Task: Look for properties with a fixer-upper.
Action: Mouse moved to (540, 234)
Screenshot: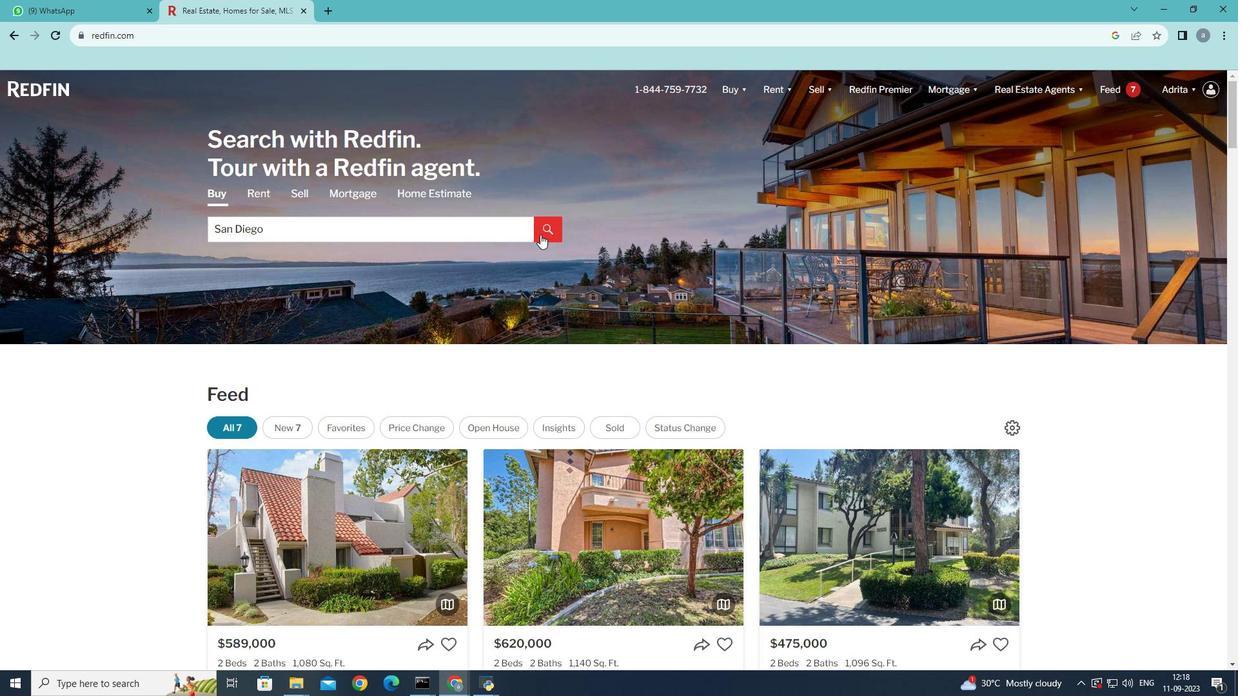 
Action: Mouse pressed left at (540, 234)
Screenshot: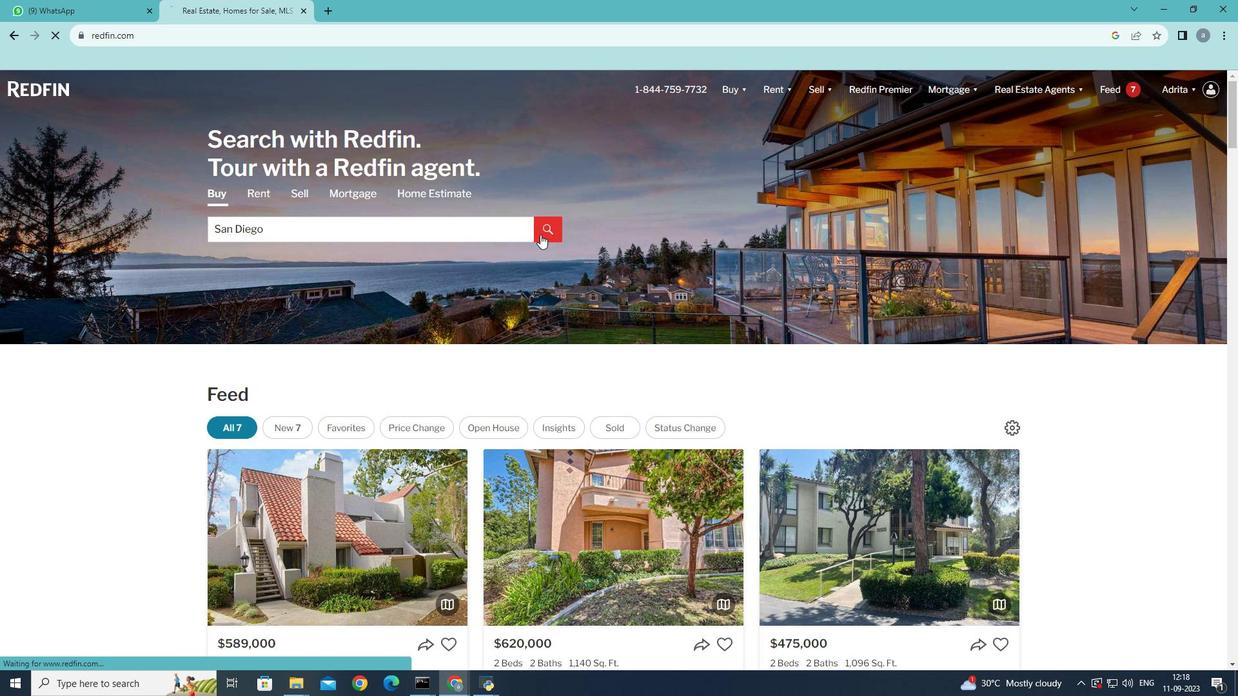 
Action: Mouse moved to (1111, 177)
Screenshot: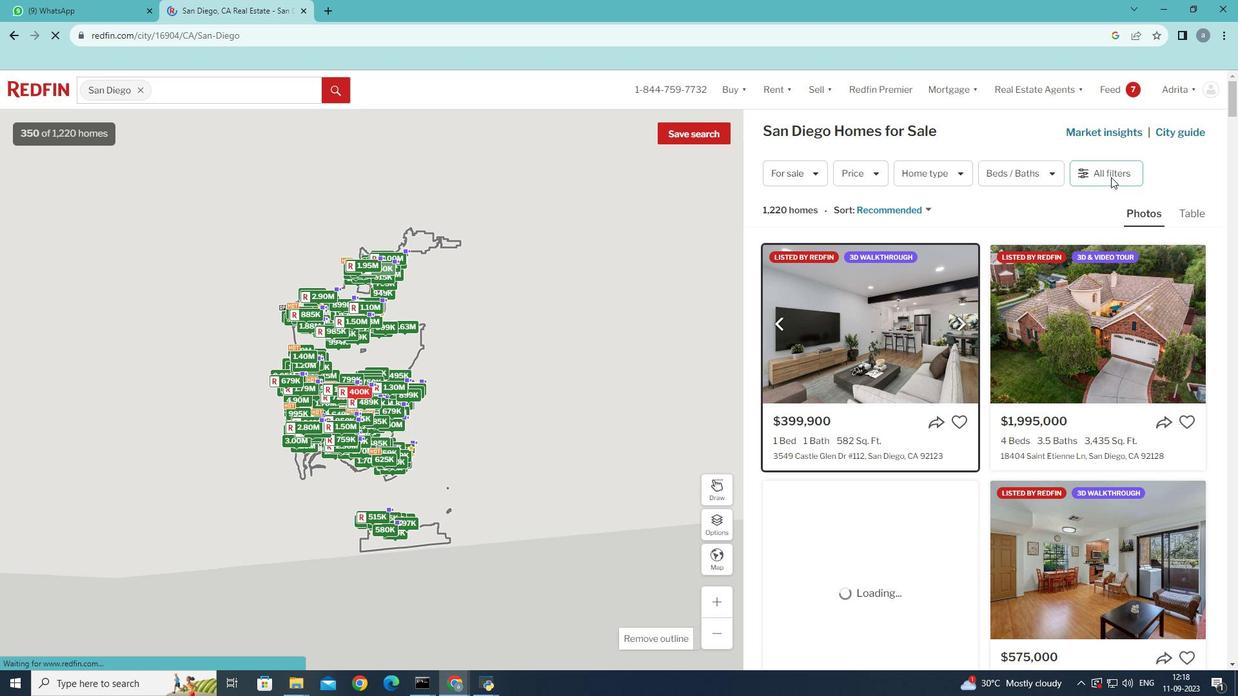 
Action: Mouse pressed left at (1111, 177)
Screenshot: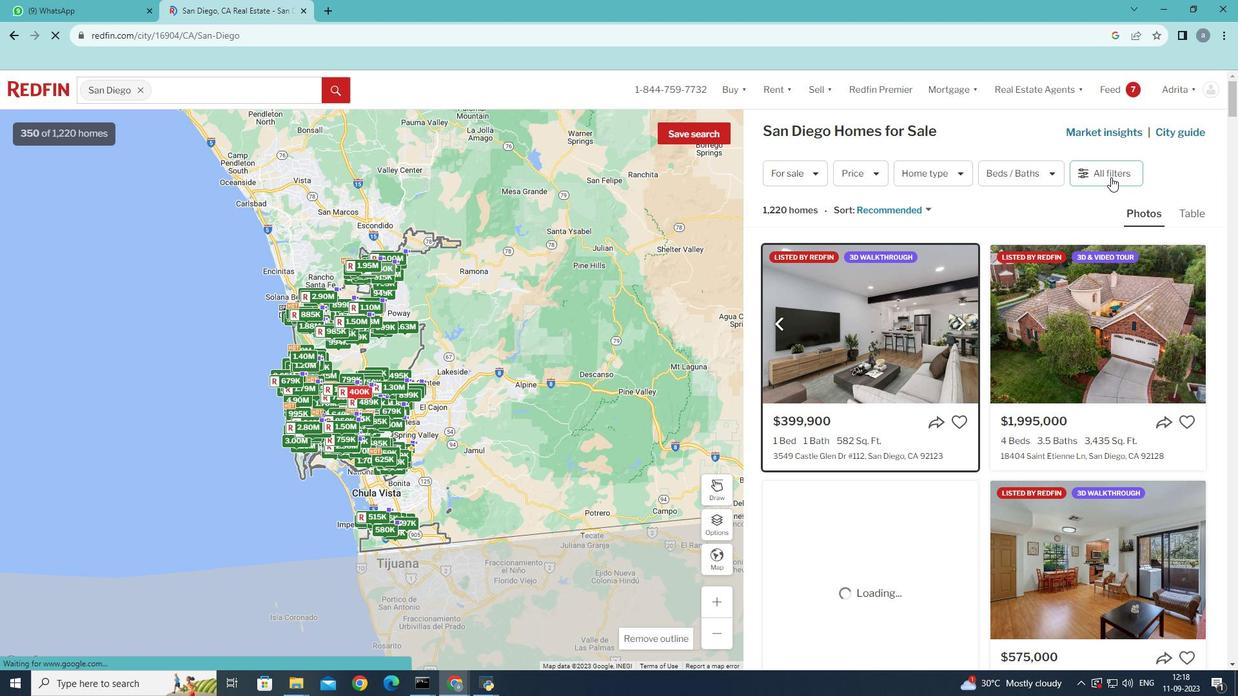 
Action: Mouse moved to (1019, 357)
Screenshot: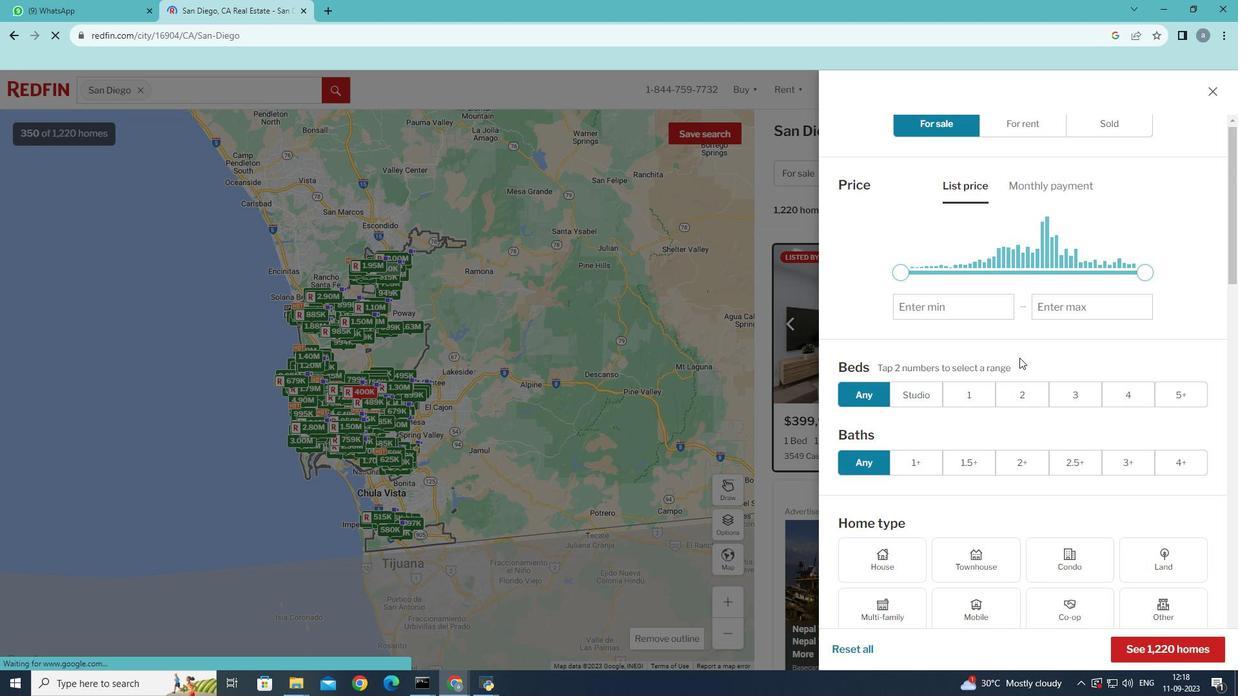 
Action: Mouse scrolled (1019, 357) with delta (0, 0)
Screenshot: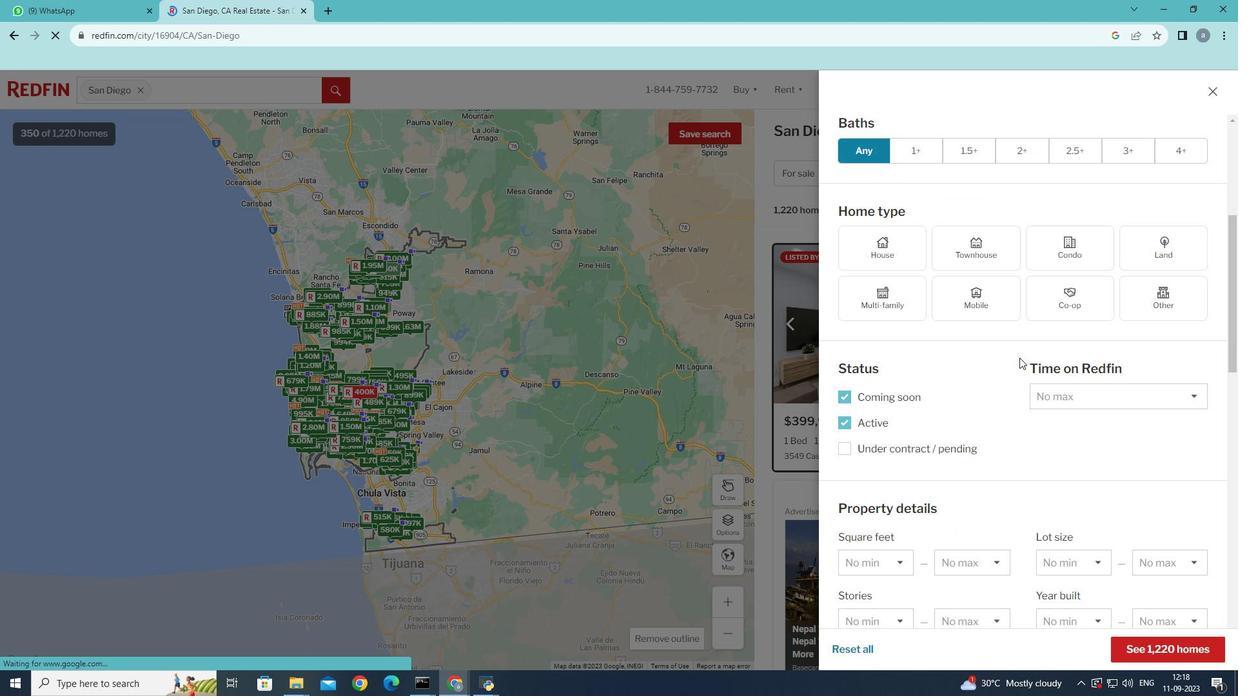 
Action: Mouse scrolled (1019, 357) with delta (0, 0)
Screenshot: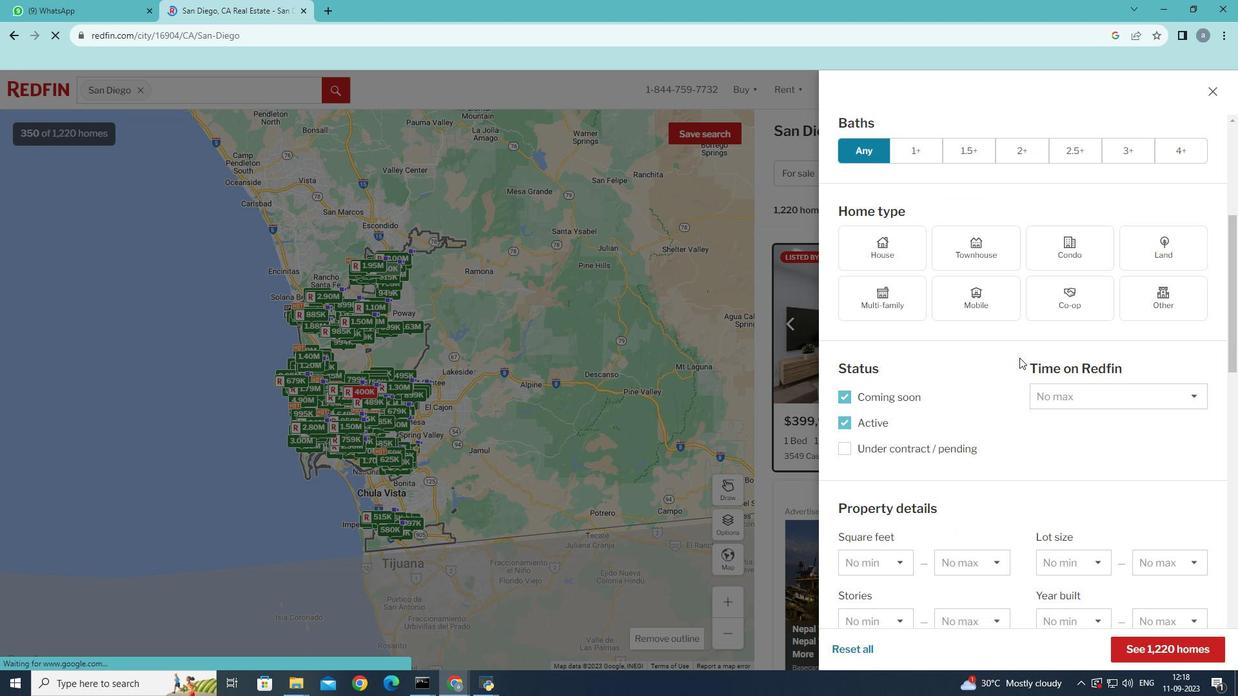 
Action: Mouse scrolled (1019, 357) with delta (0, 0)
Screenshot: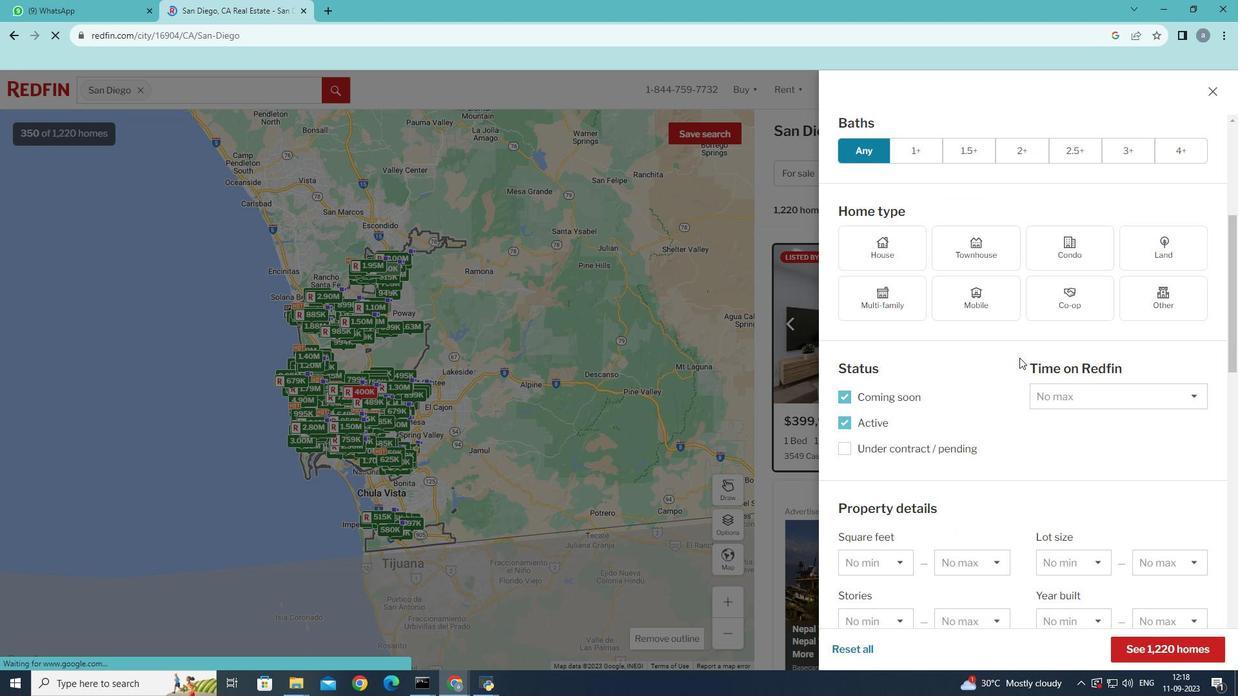 
Action: Mouse scrolled (1019, 357) with delta (0, 0)
Screenshot: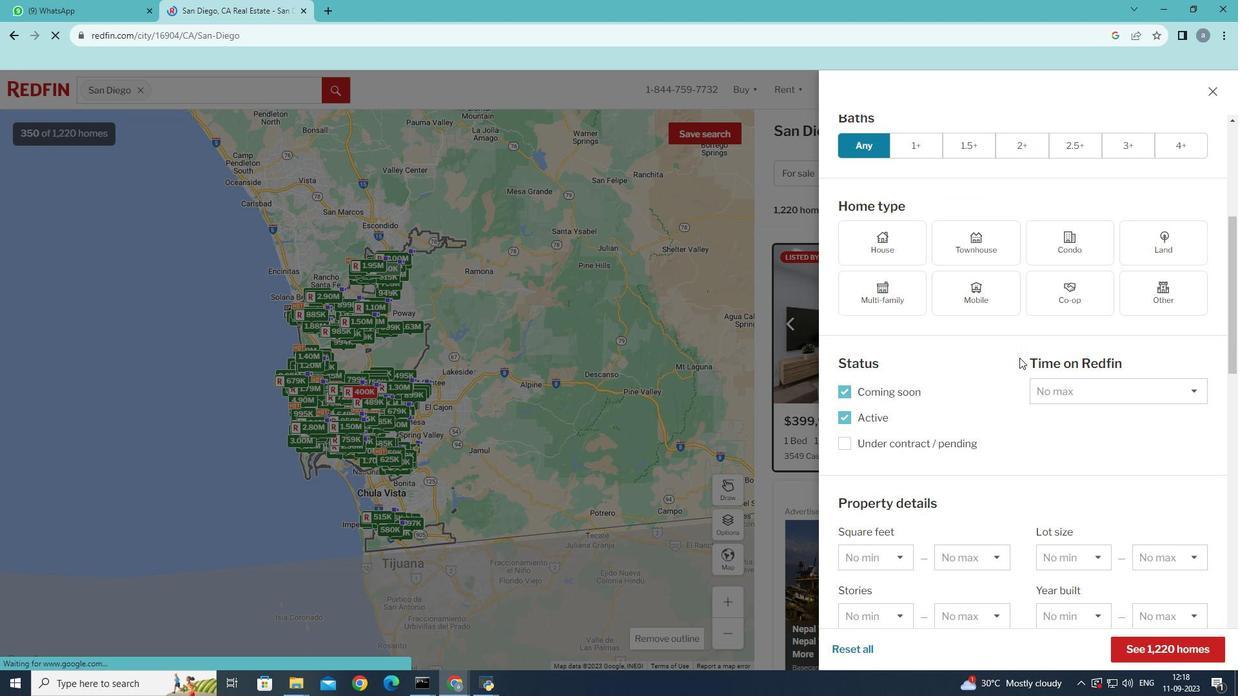 
Action: Mouse scrolled (1019, 357) with delta (0, 0)
Screenshot: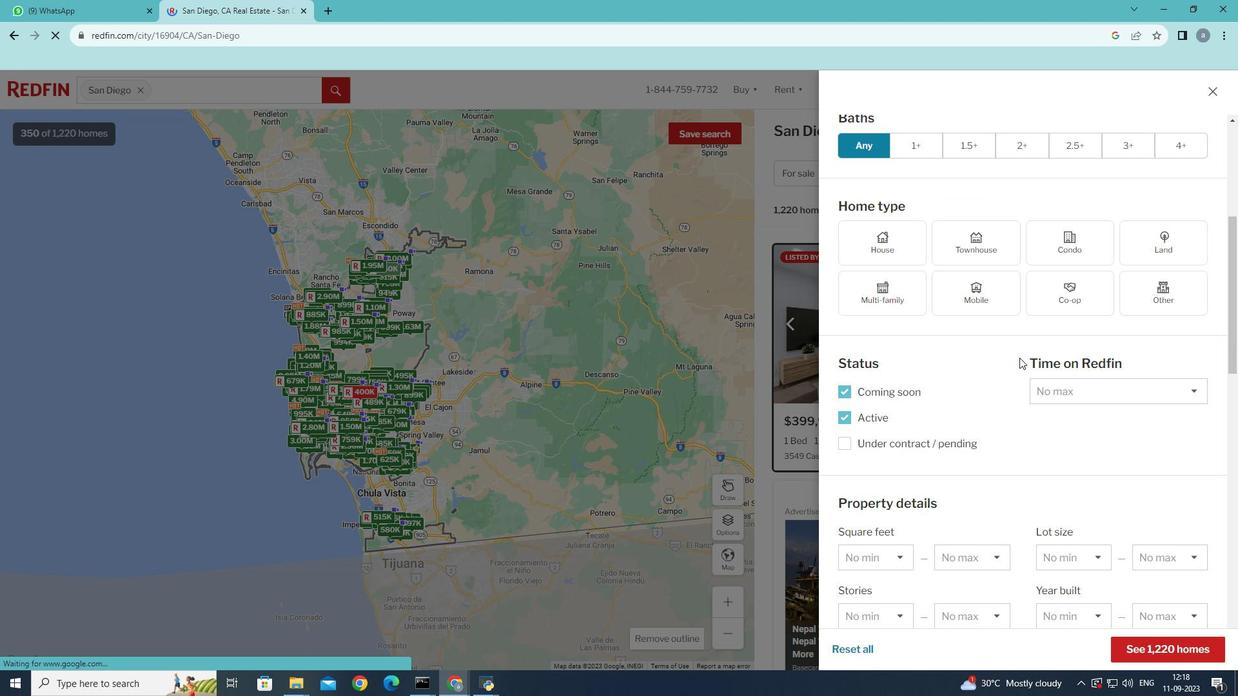 
Action: Mouse moved to (1019, 357)
Screenshot: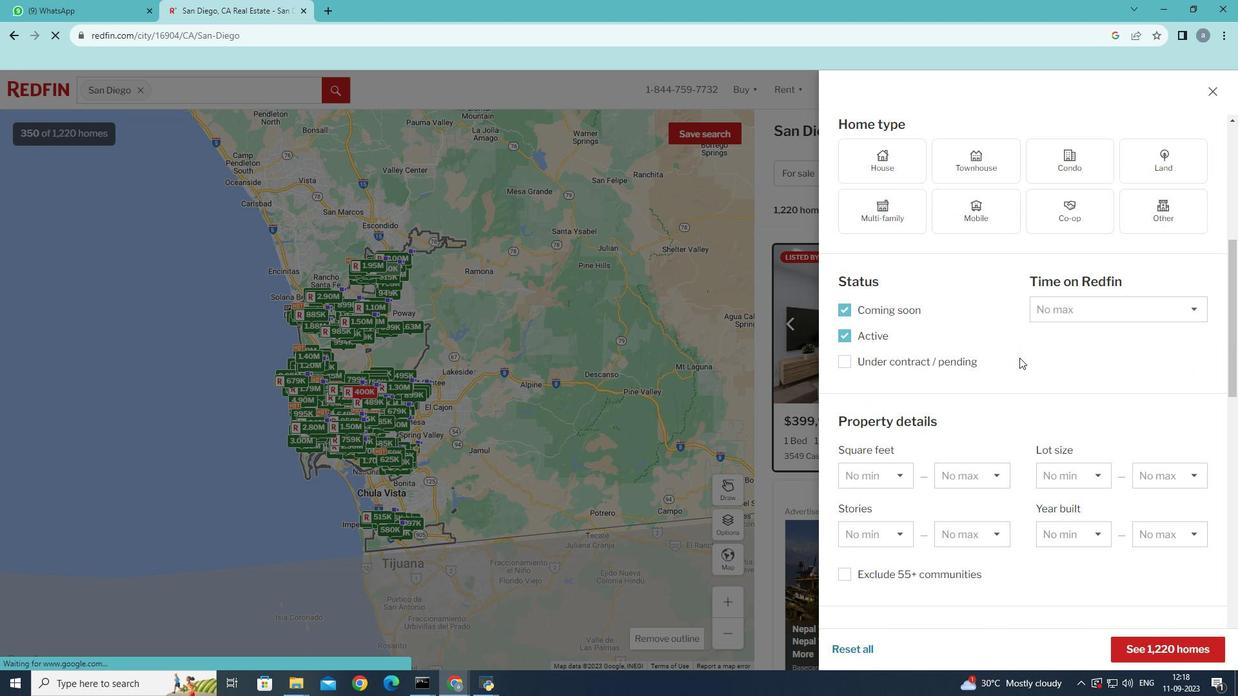 
Action: Mouse scrolled (1019, 357) with delta (0, 0)
Screenshot: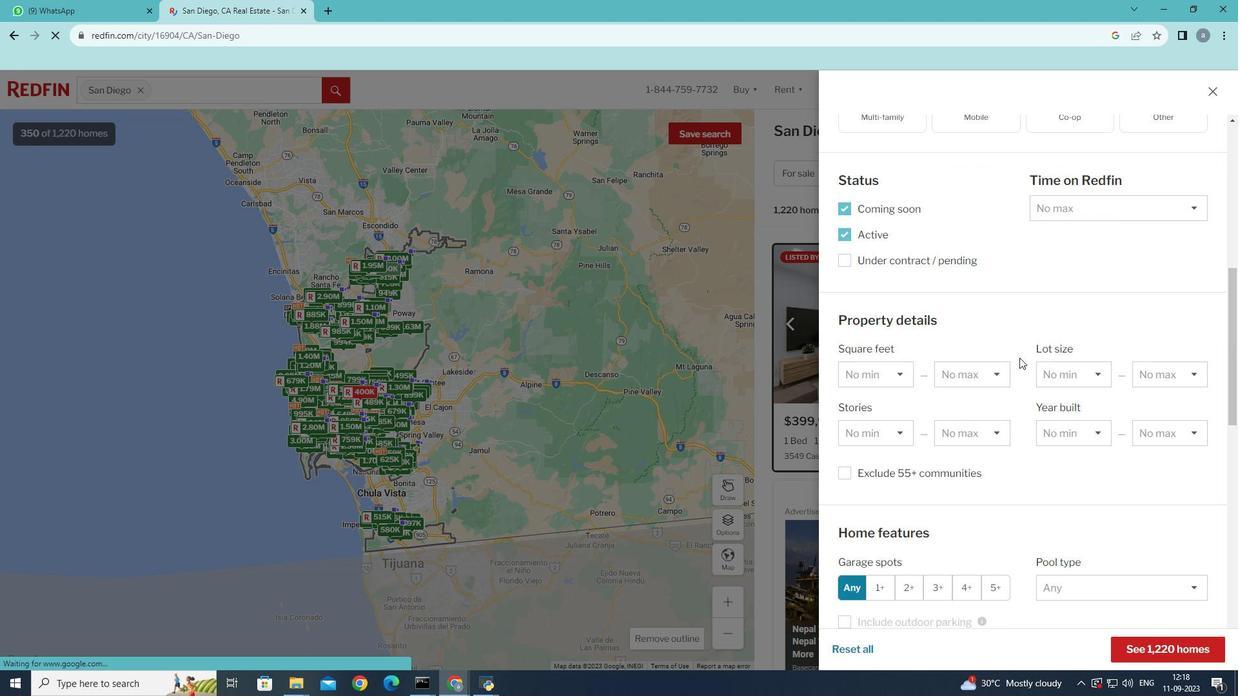 
Action: Mouse scrolled (1019, 357) with delta (0, 0)
Screenshot: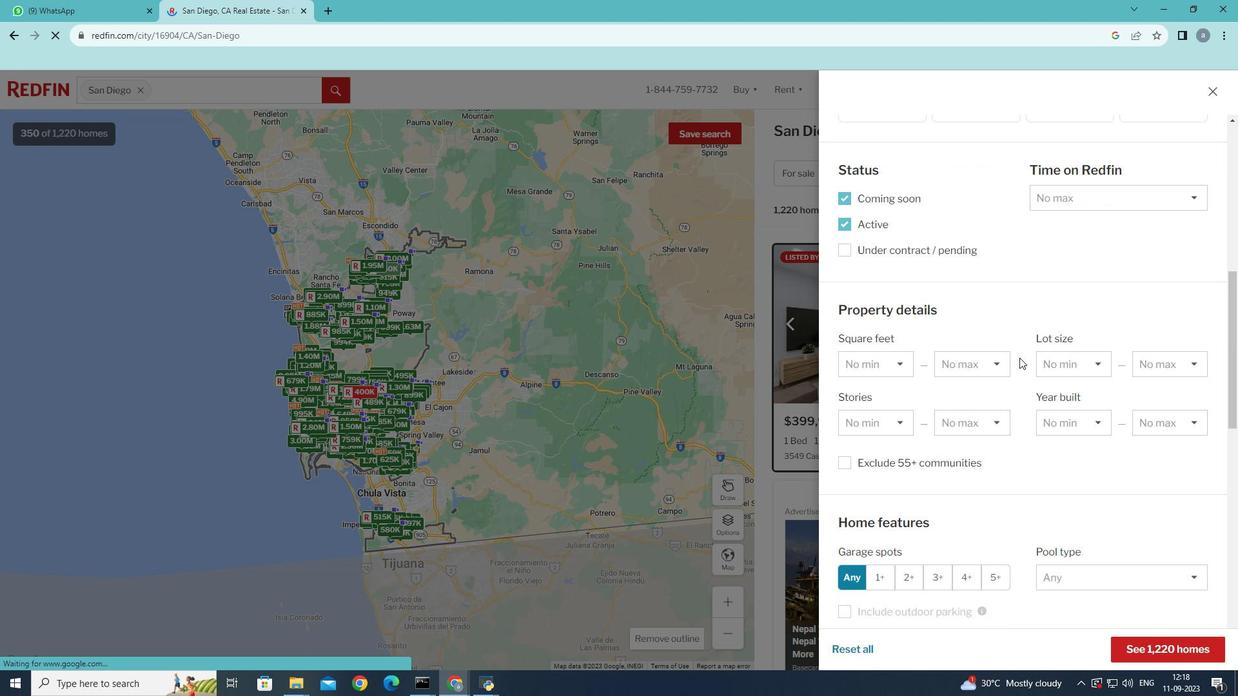 
Action: Mouse scrolled (1019, 357) with delta (0, 0)
Screenshot: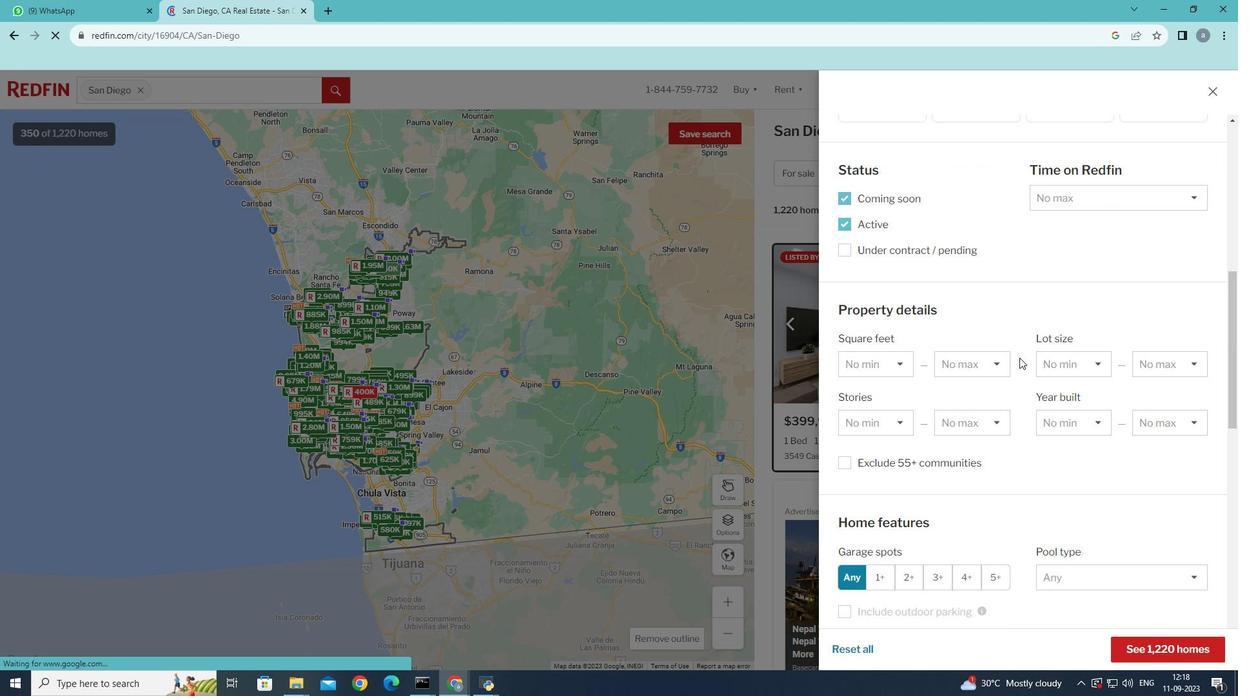 
Action: Mouse scrolled (1019, 357) with delta (0, 0)
Screenshot: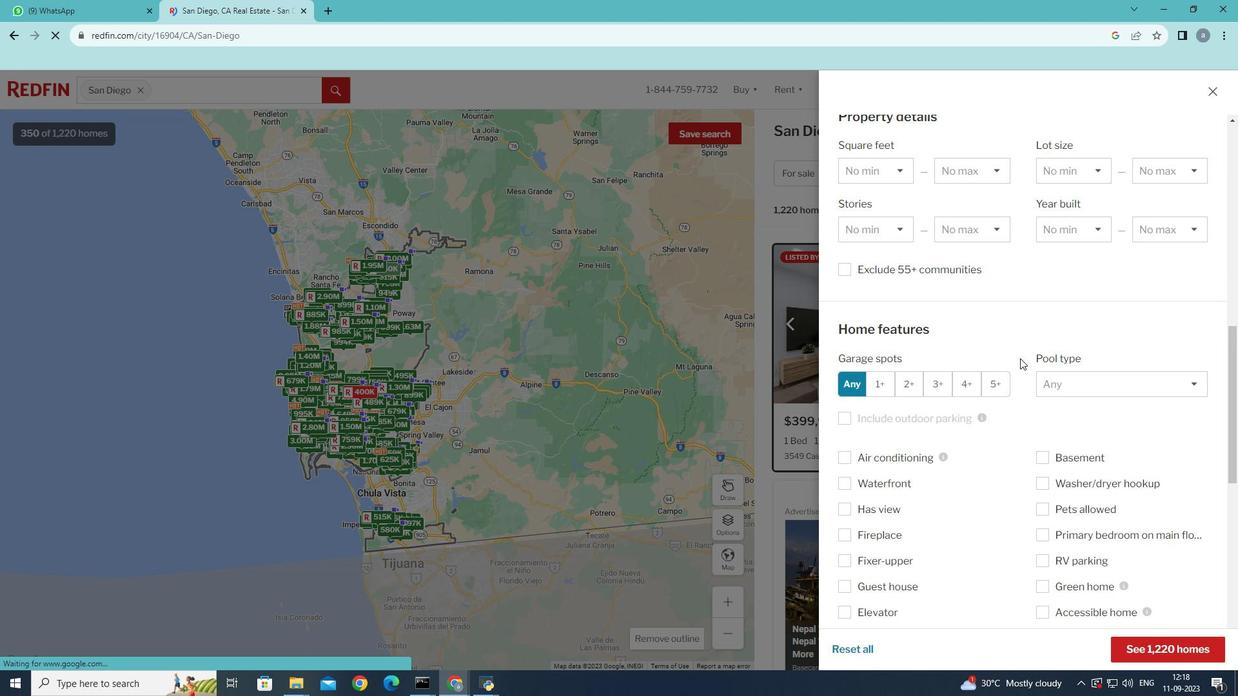 
Action: Mouse scrolled (1019, 357) with delta (0, 0)
Screenshot: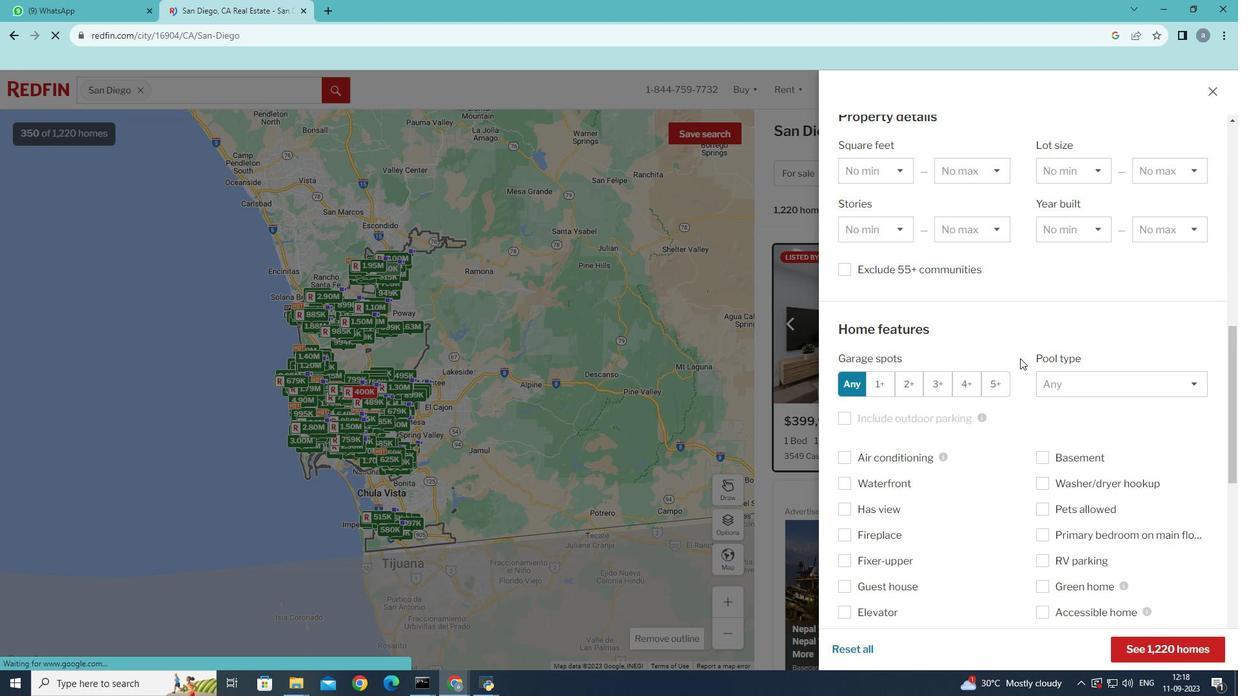 
Action: Mouse scrolled (1019, 357) with delta (0, 0)
Screenshot: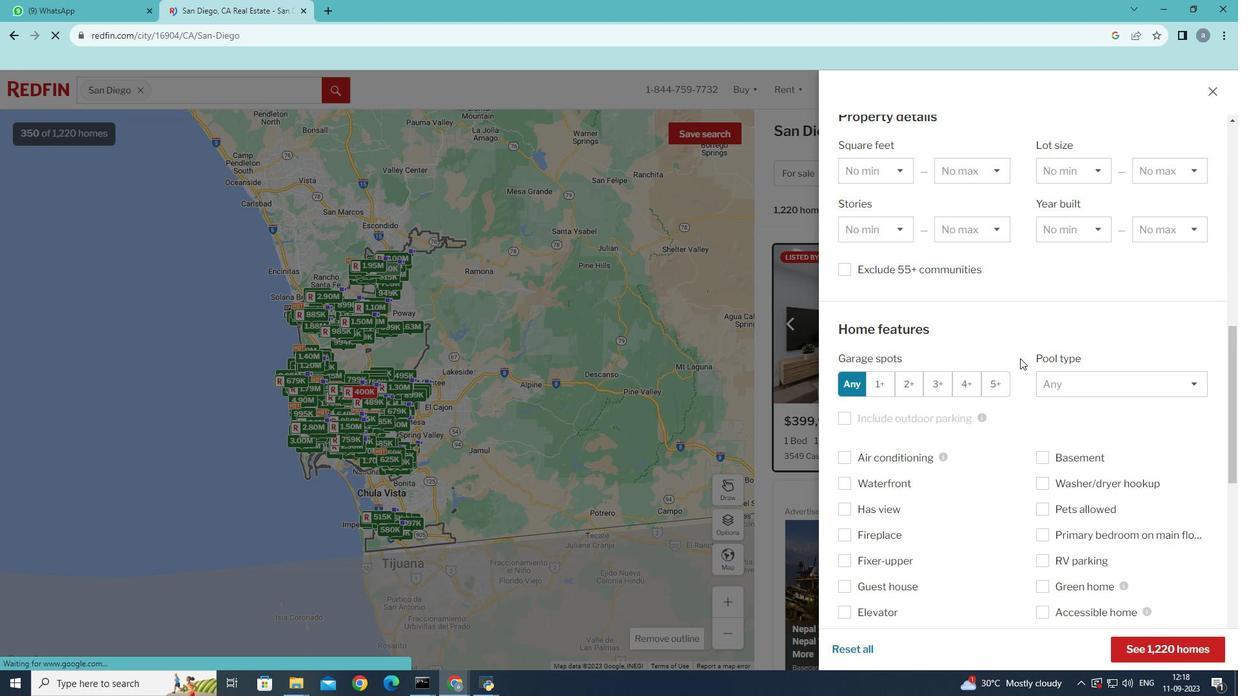 
Action: Mouse moved to (1021, 359)
Screenshot: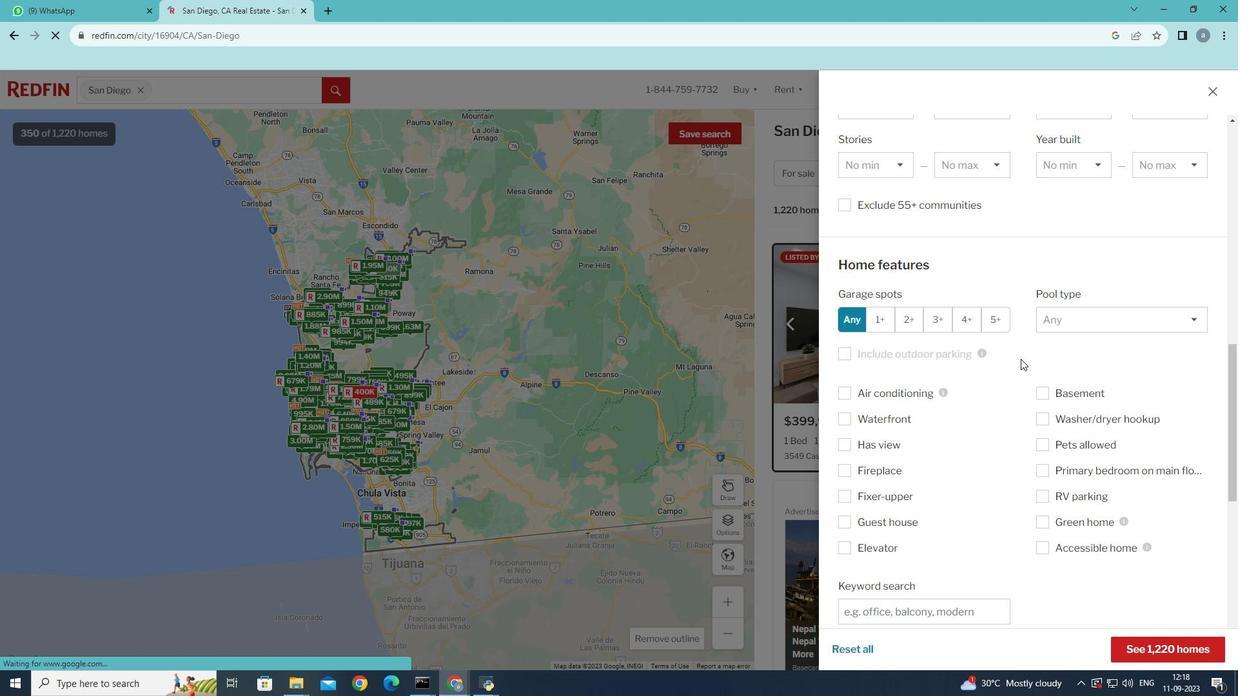 
Action: Mouse scrolled (1021, 358) with delta (0, 0)
Screenshot: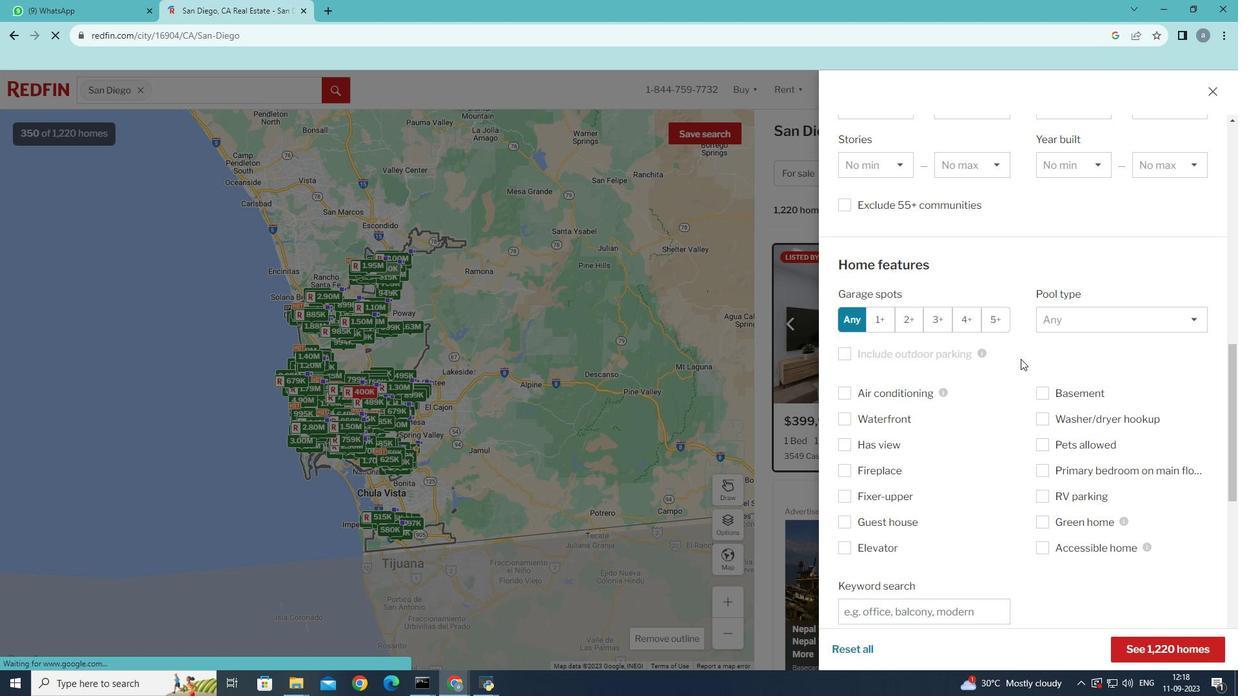 
Action: Mouse moved to (840, 500)
Screenshot: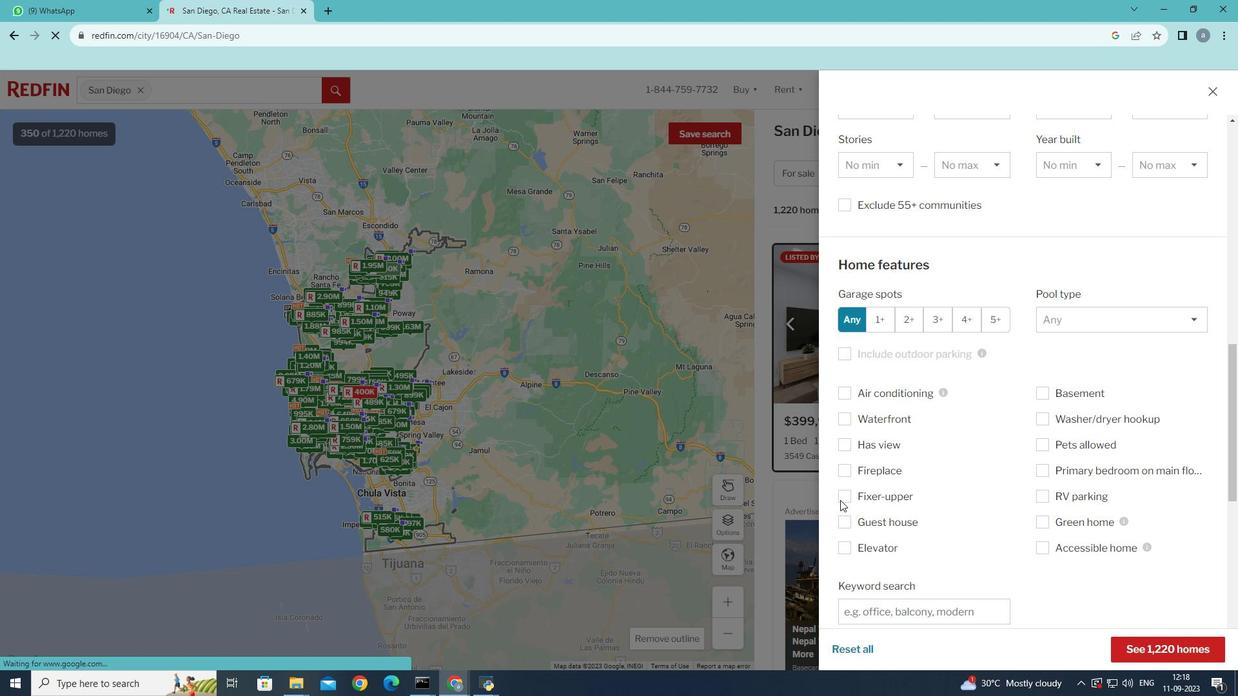 
Action: Mouse pressed left at (840, 500)
Screenshot: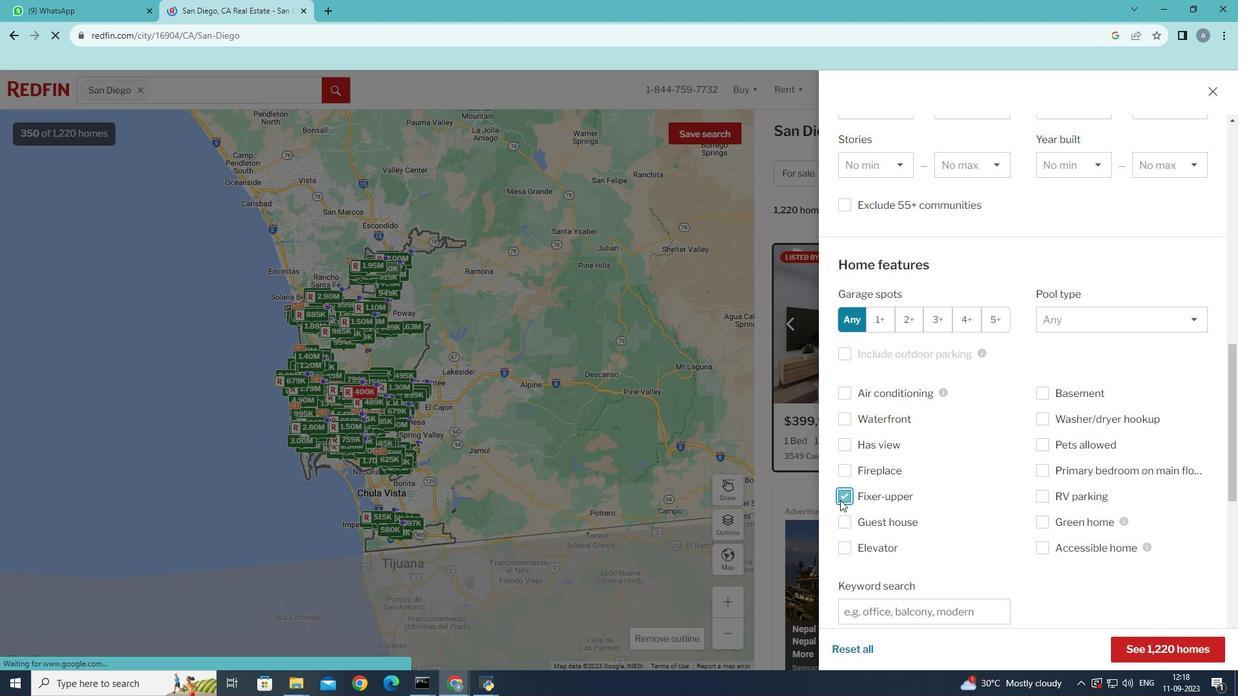 
Action: Mouse moved to (1173, 647)
Screenshot: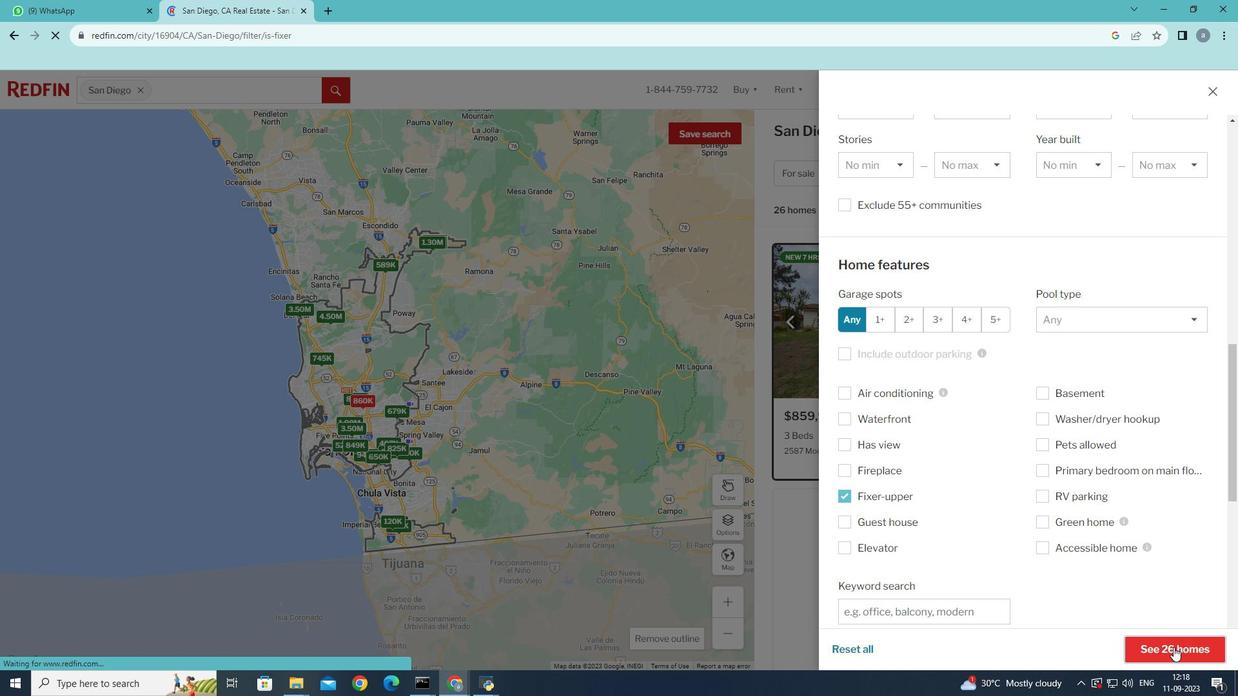 
Action: Mouse pressed left at (1173, 647)
Screenshot: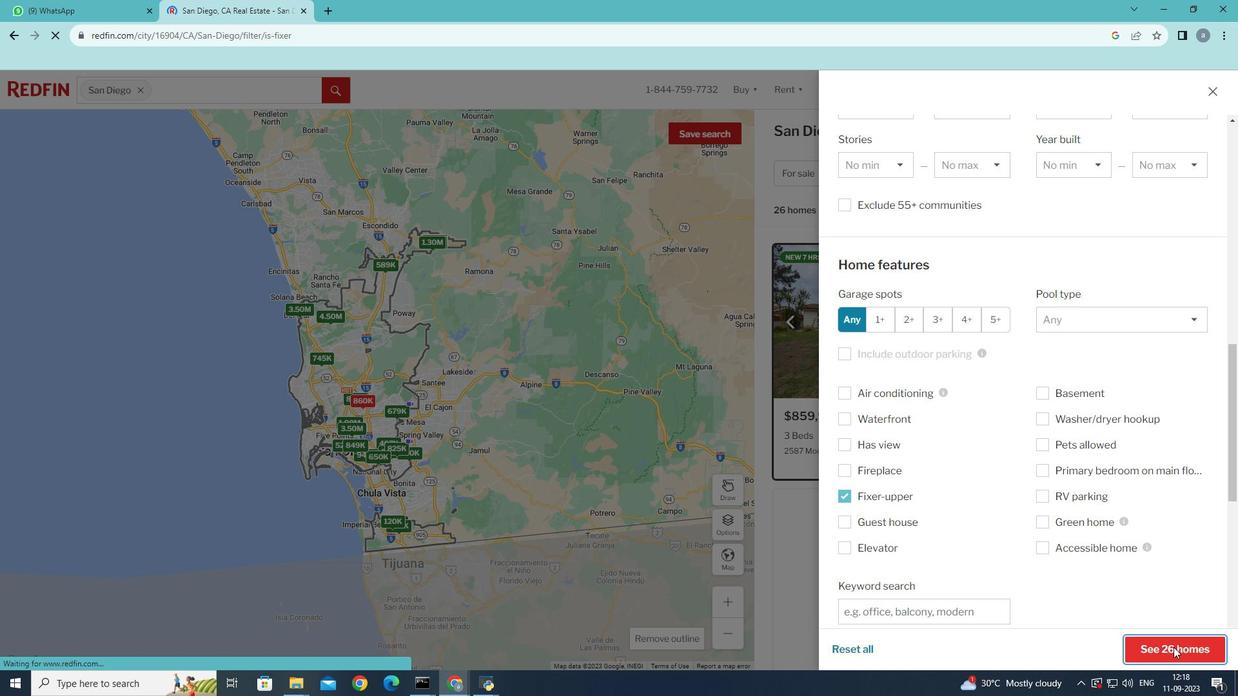 
Action: Mouse moved to (1160, 637)
Screenshot: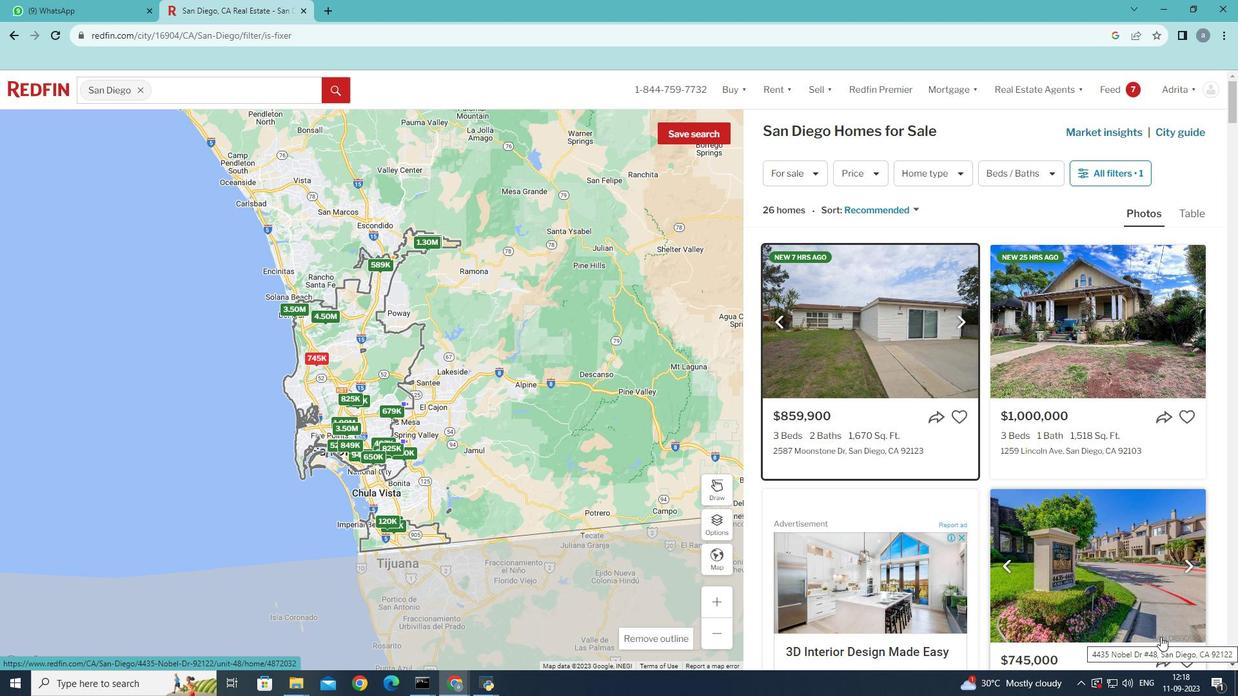 
